 Task: In the  document ethics.pdf Select the first Column and change text color to  'Black' Apply the command  'Undo' Apply the command  Redo
Action: Mouse pressed left at (377, 407)
Screenshot: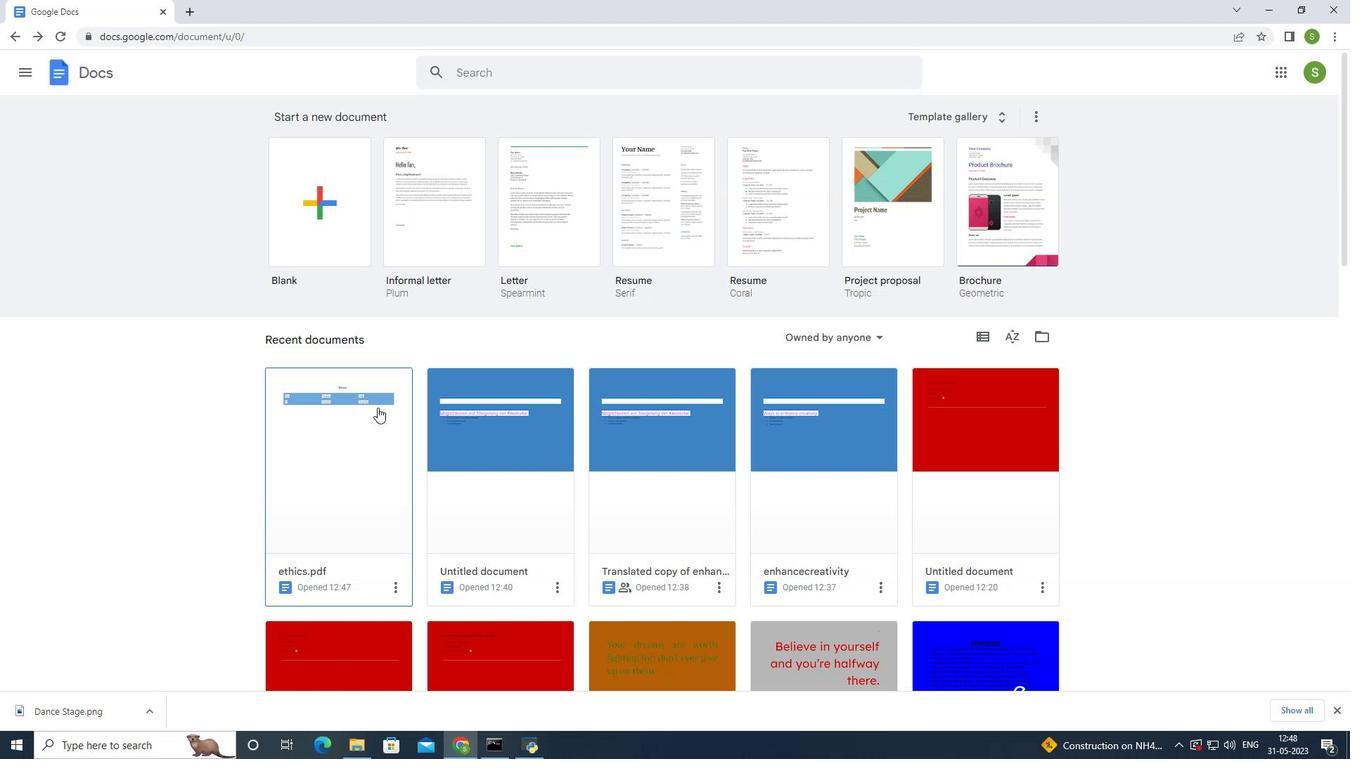 
Action: Mouse moved to (353, 248)
Screenshot: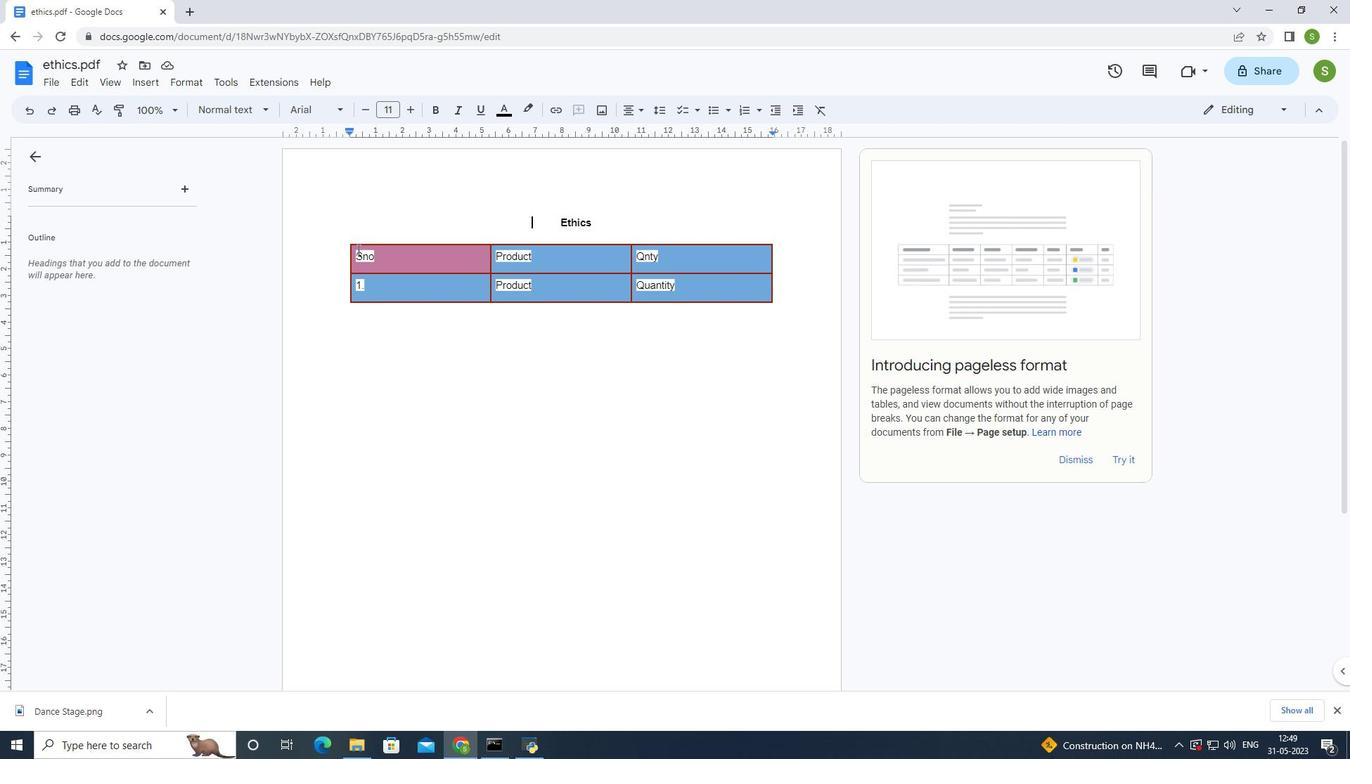 
Action: Mouse pressed left at (353, 248)
Screenshot: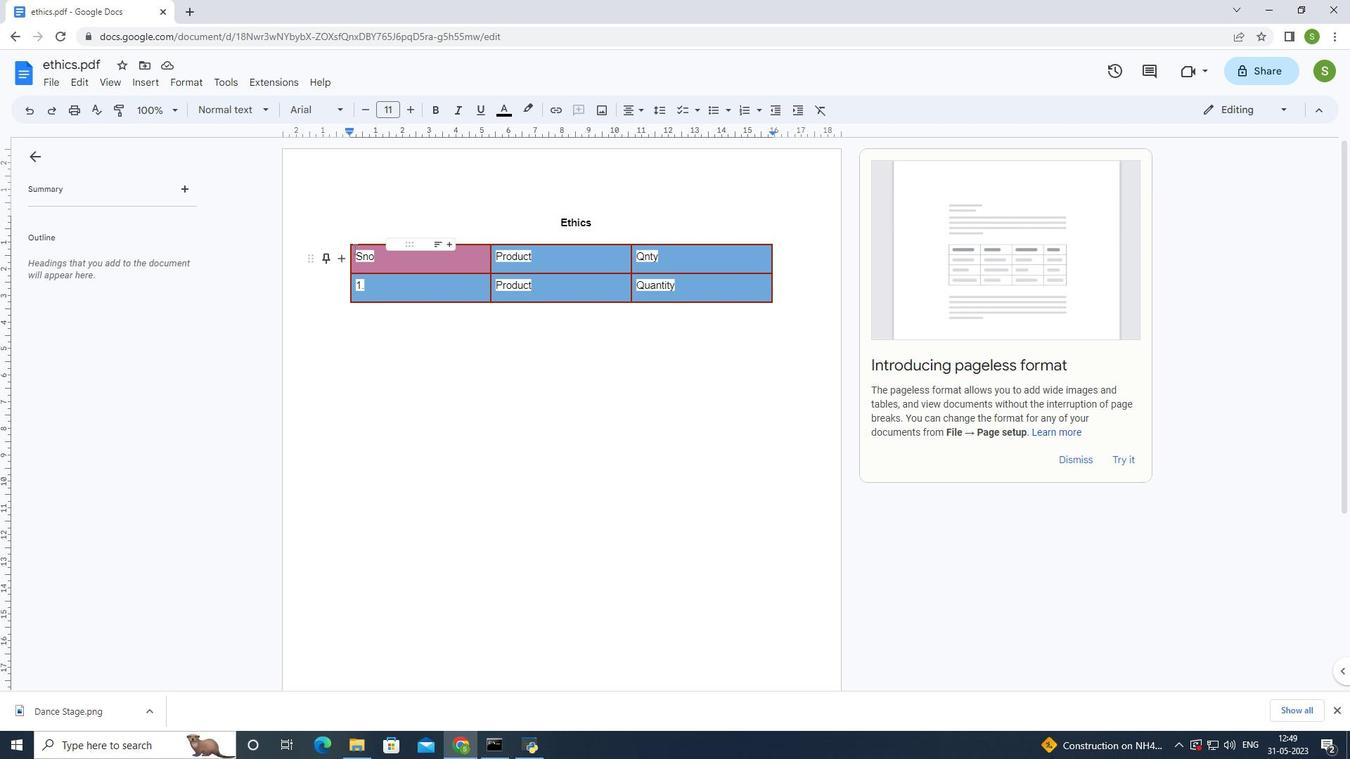 
Action: Mouse moved to (507, 111)
Screenshot: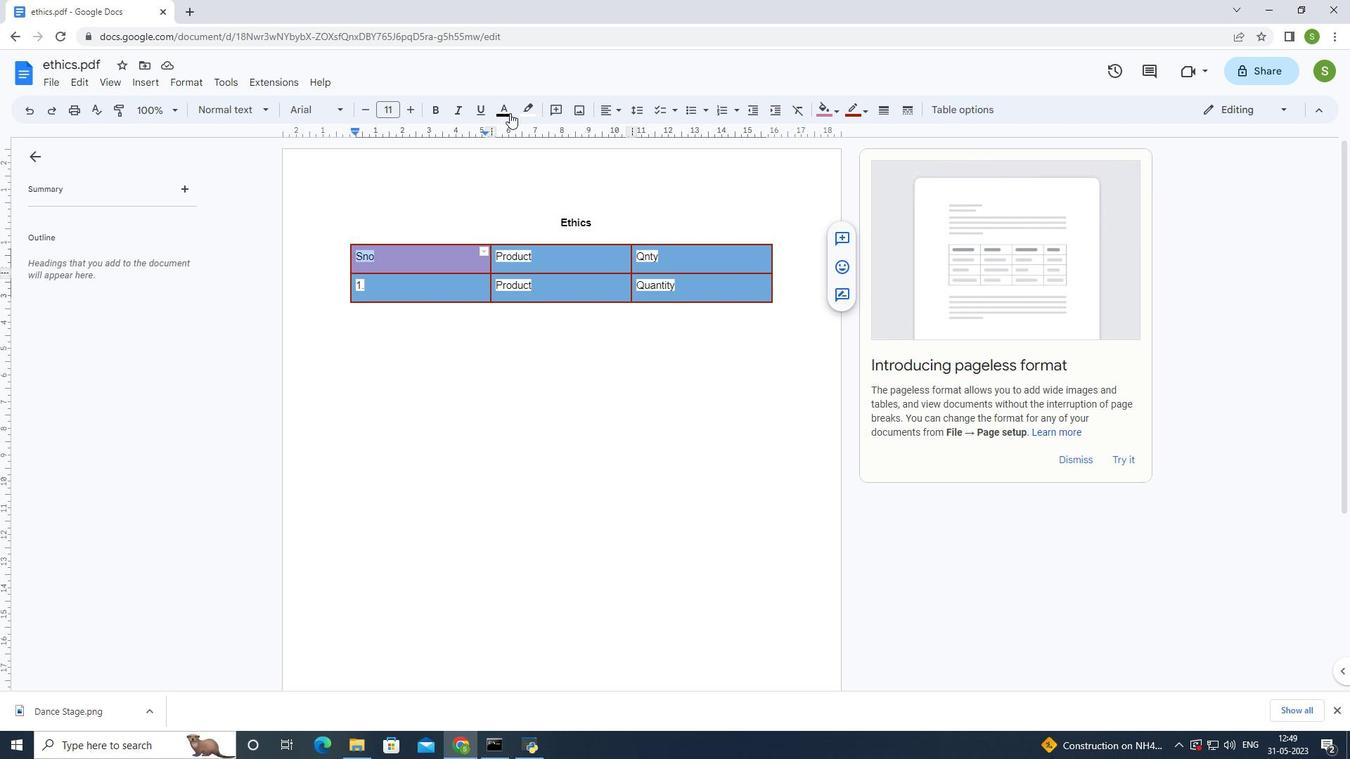 
Action: Mouse pressed left at (507, 111)
Screenshot: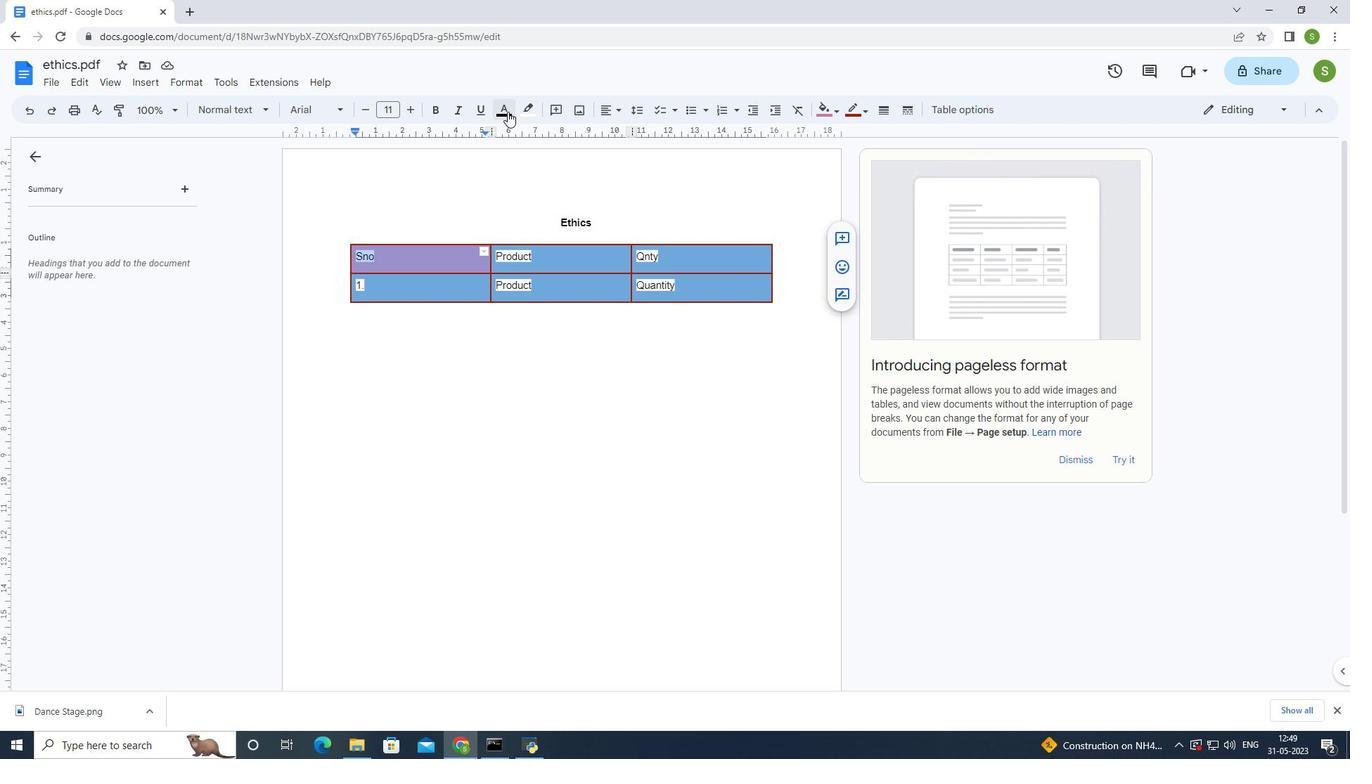 
Action: Mouse moved to (502, 132)
Screenshot: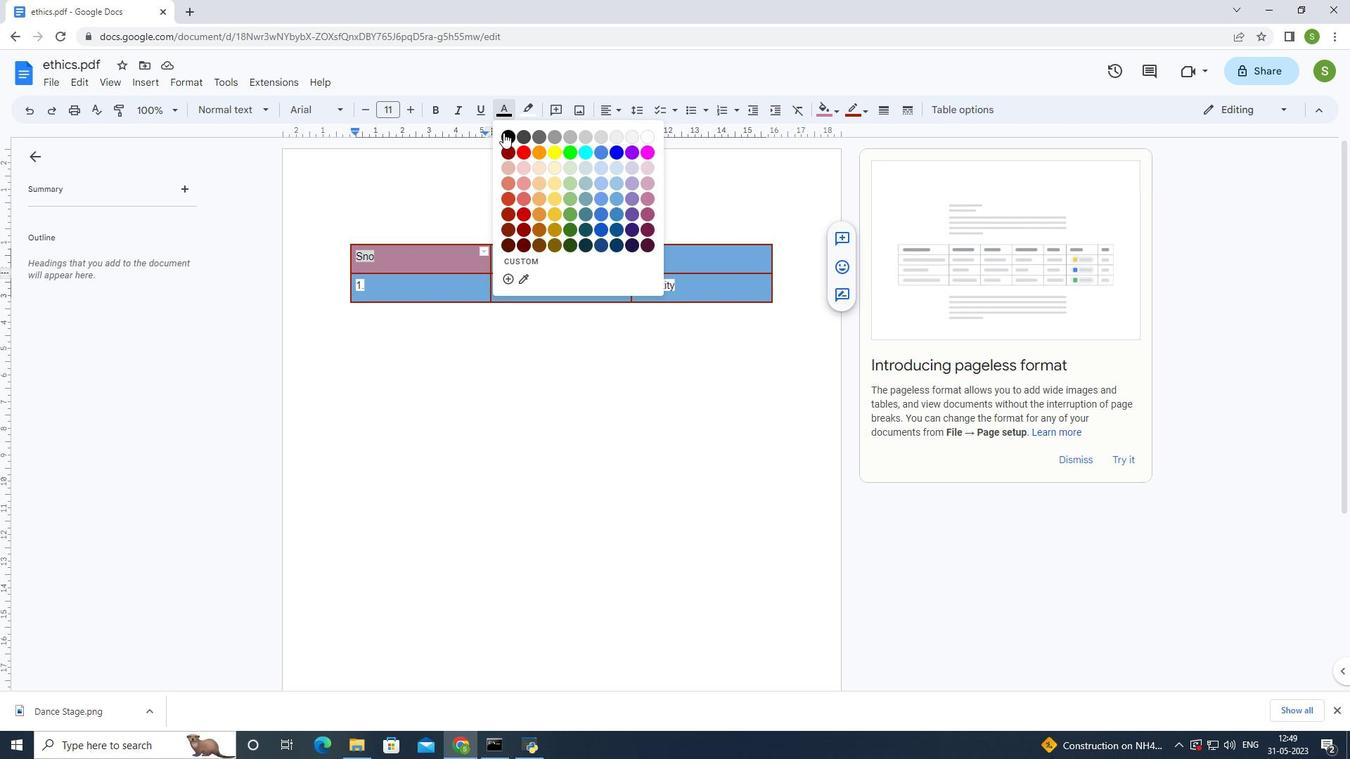 
Action: Mouse pressed left at (502, 132)
Screenshot: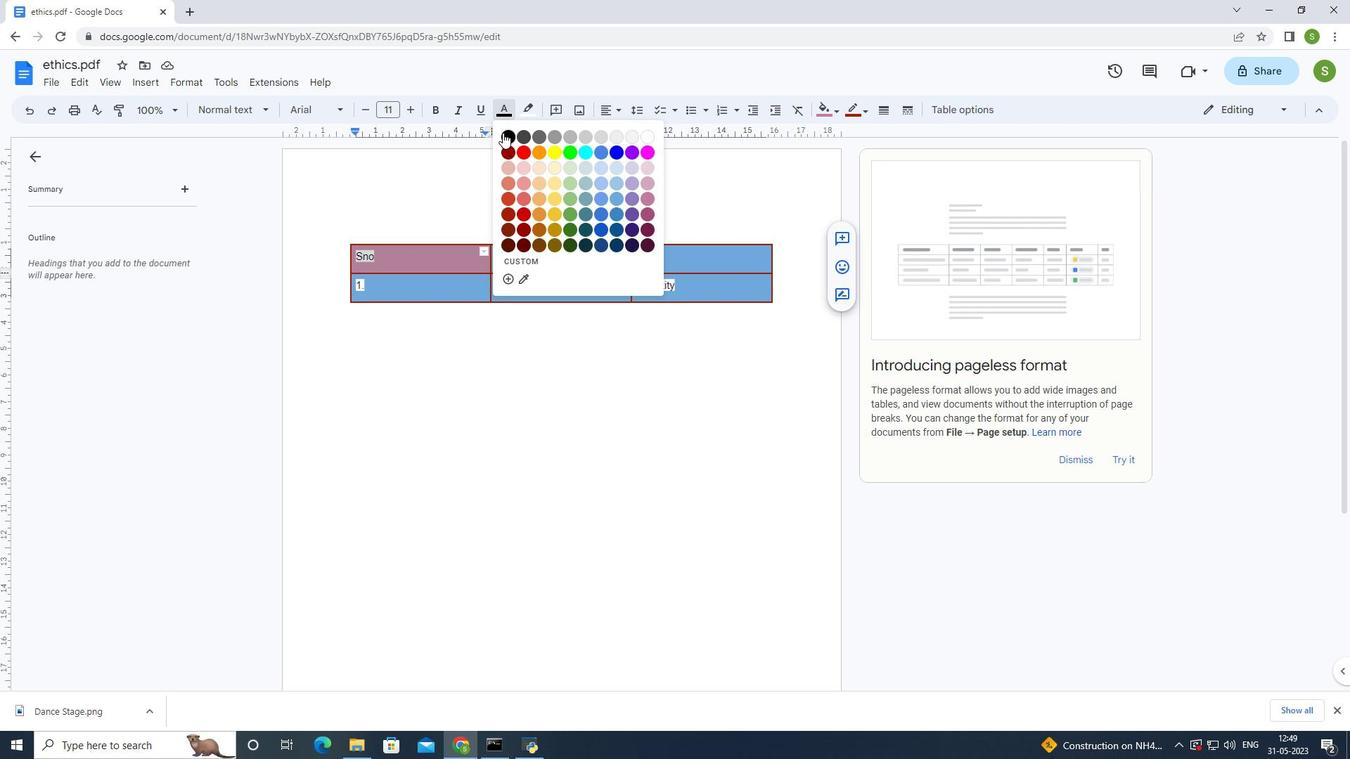 
Action: Mouse moved to (406, 381)
Screenshot: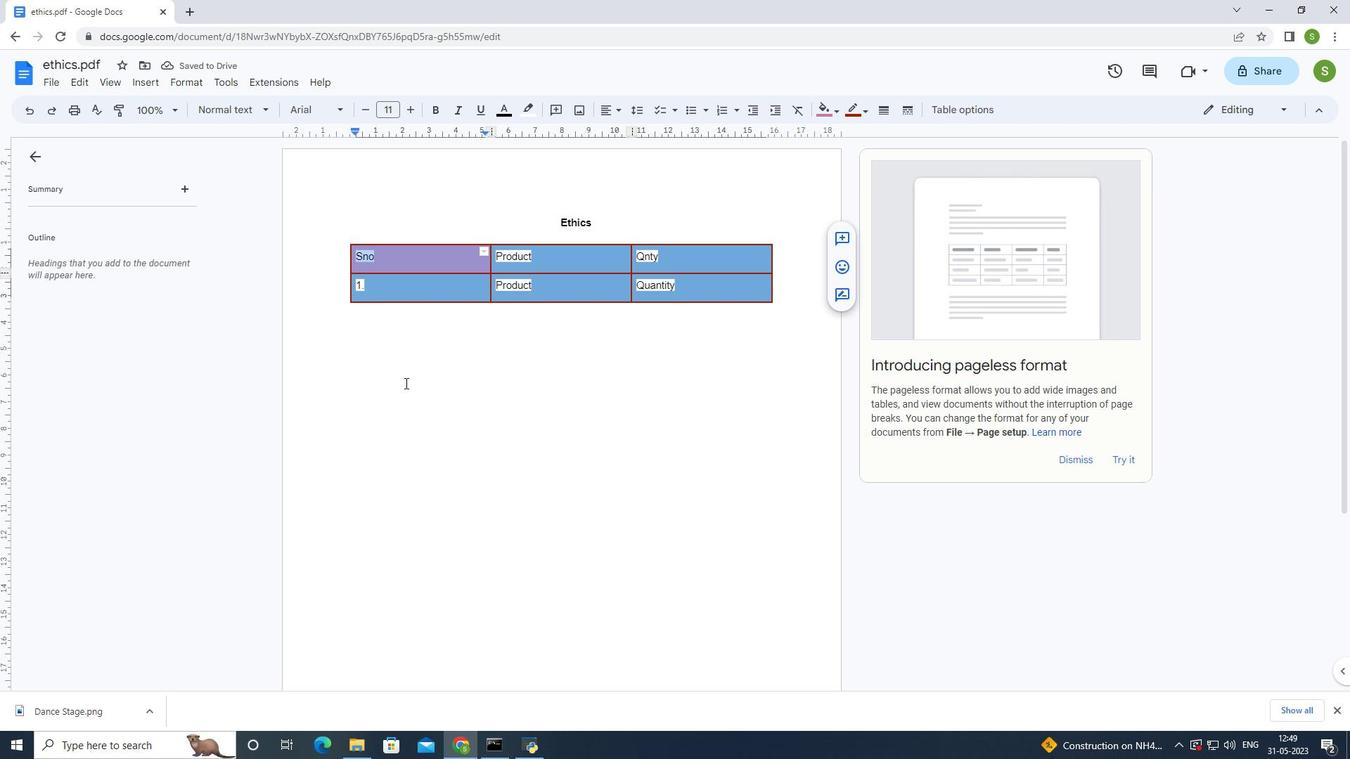 
Action: Mouse pressed left at (406, 381)
Screenshot: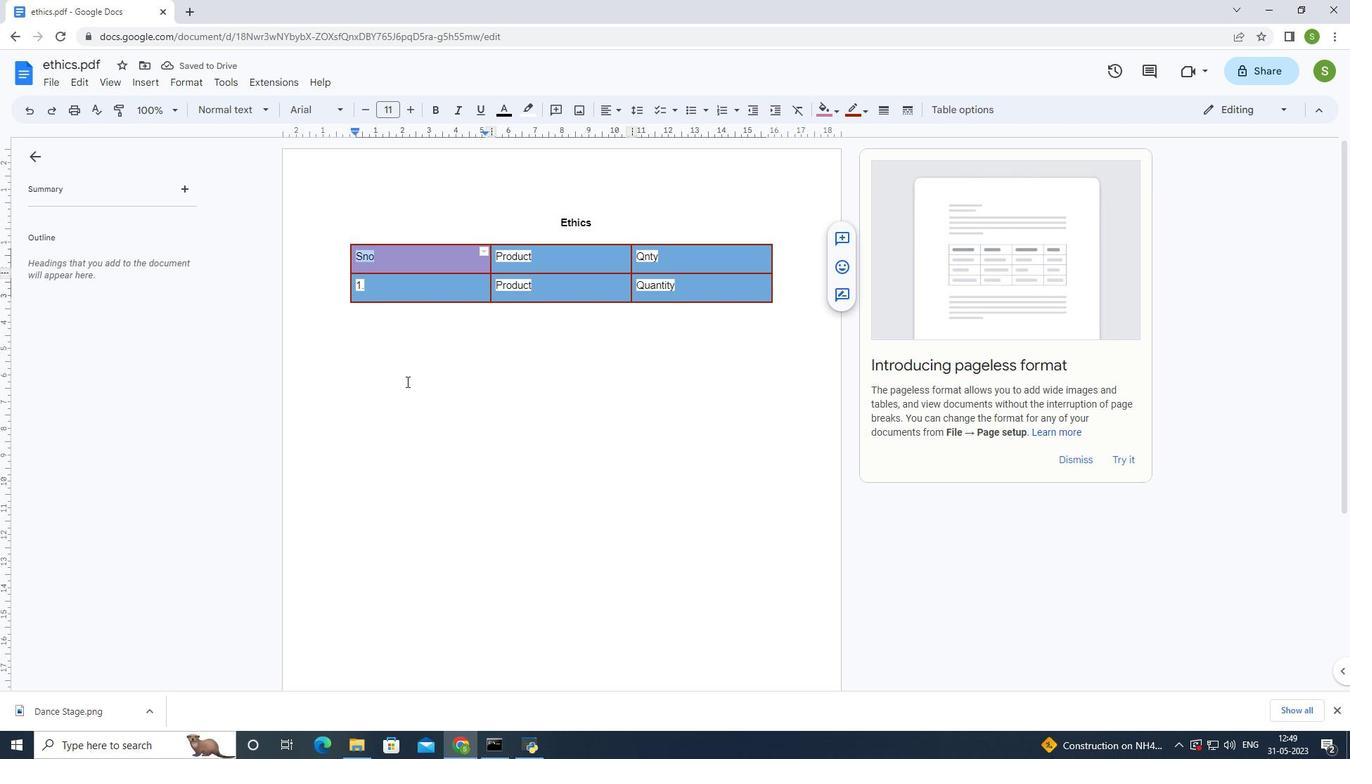 
Action: Mouse moved to (353, 248)
Screenshot: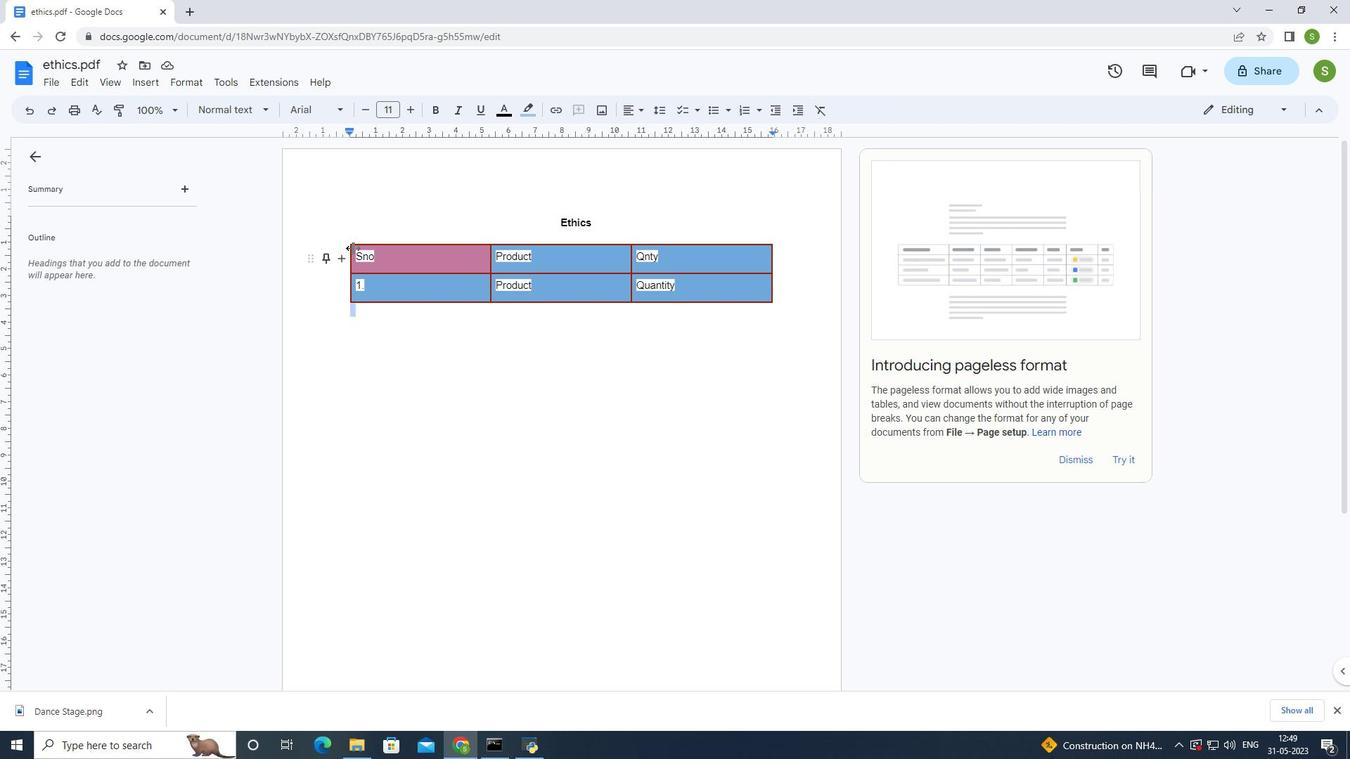 
Action: Mouse pressed left at (353, 248)
Screenshot: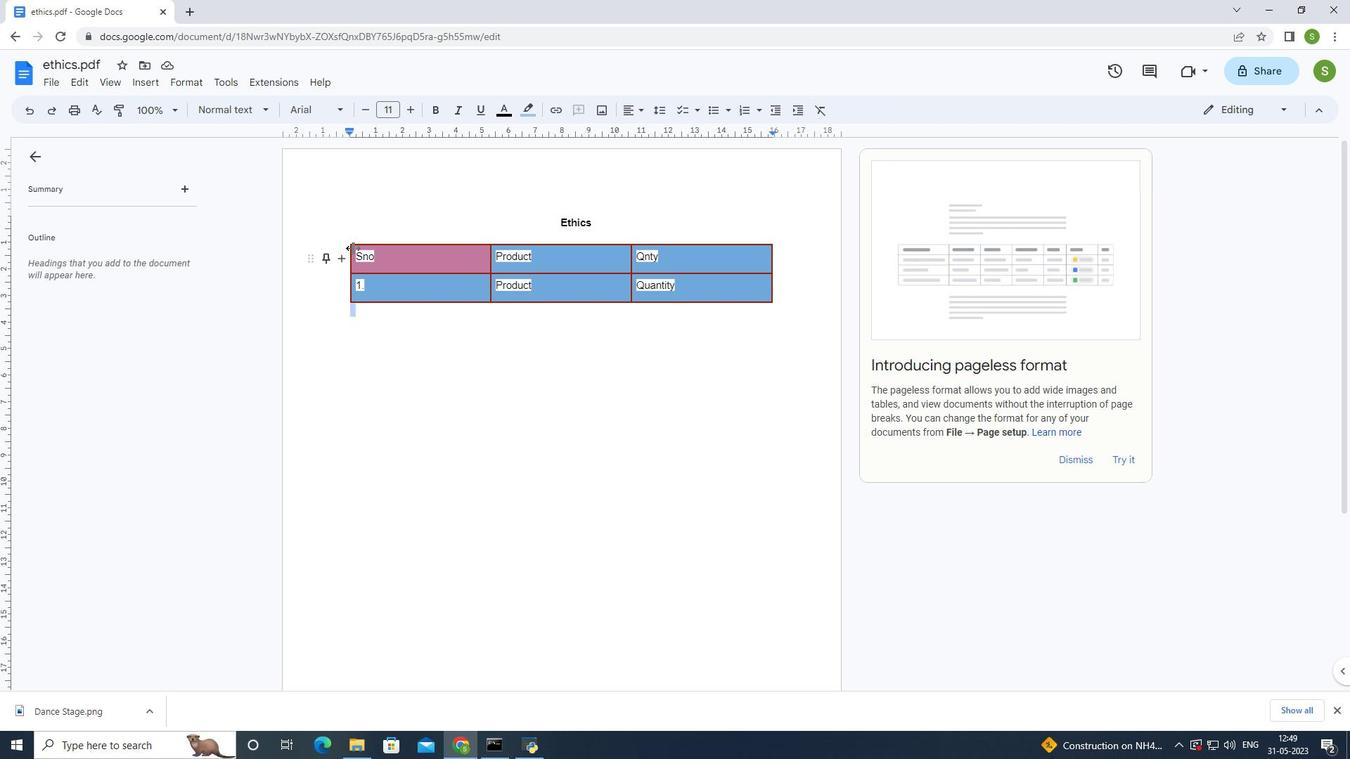 
Action: Mouse moved to (354, 250)
Screenshot: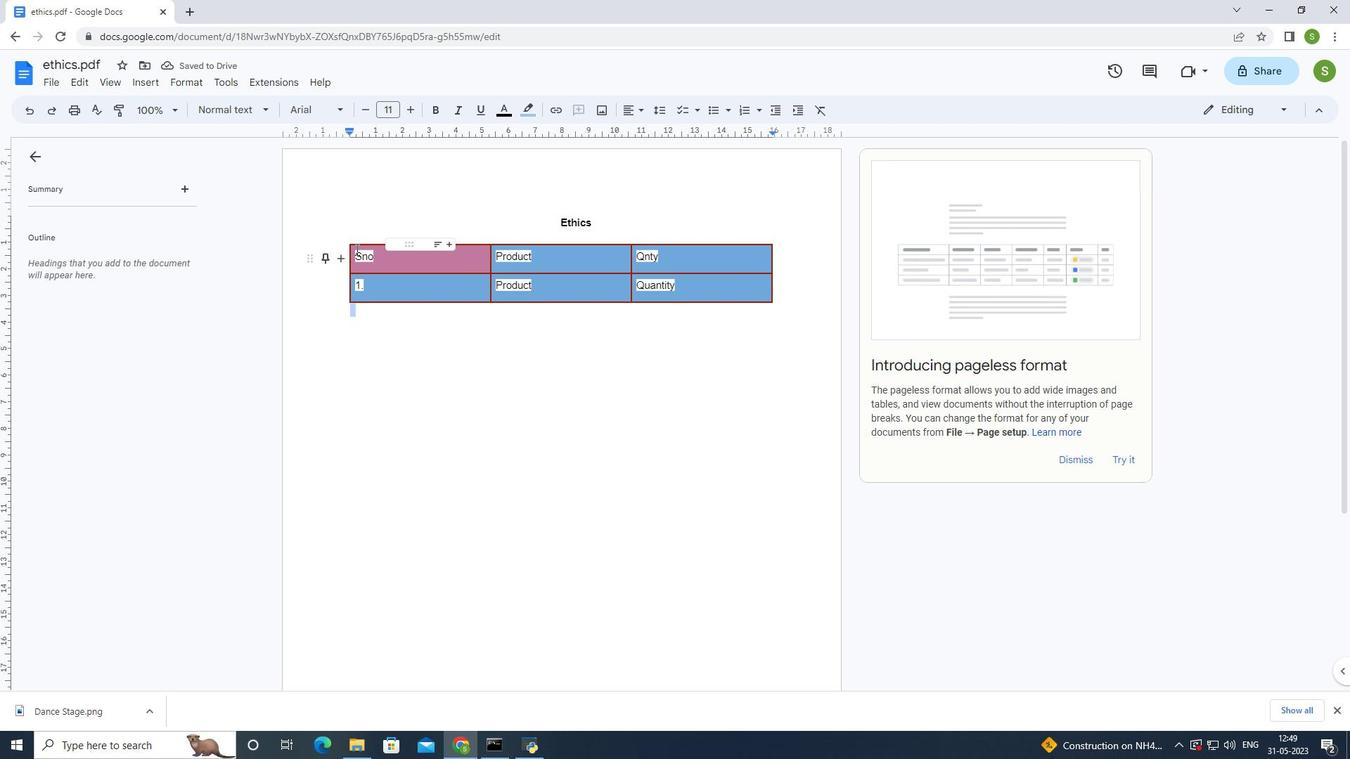 
Action: Mouse pressed left at (354, 250)
Screenshot: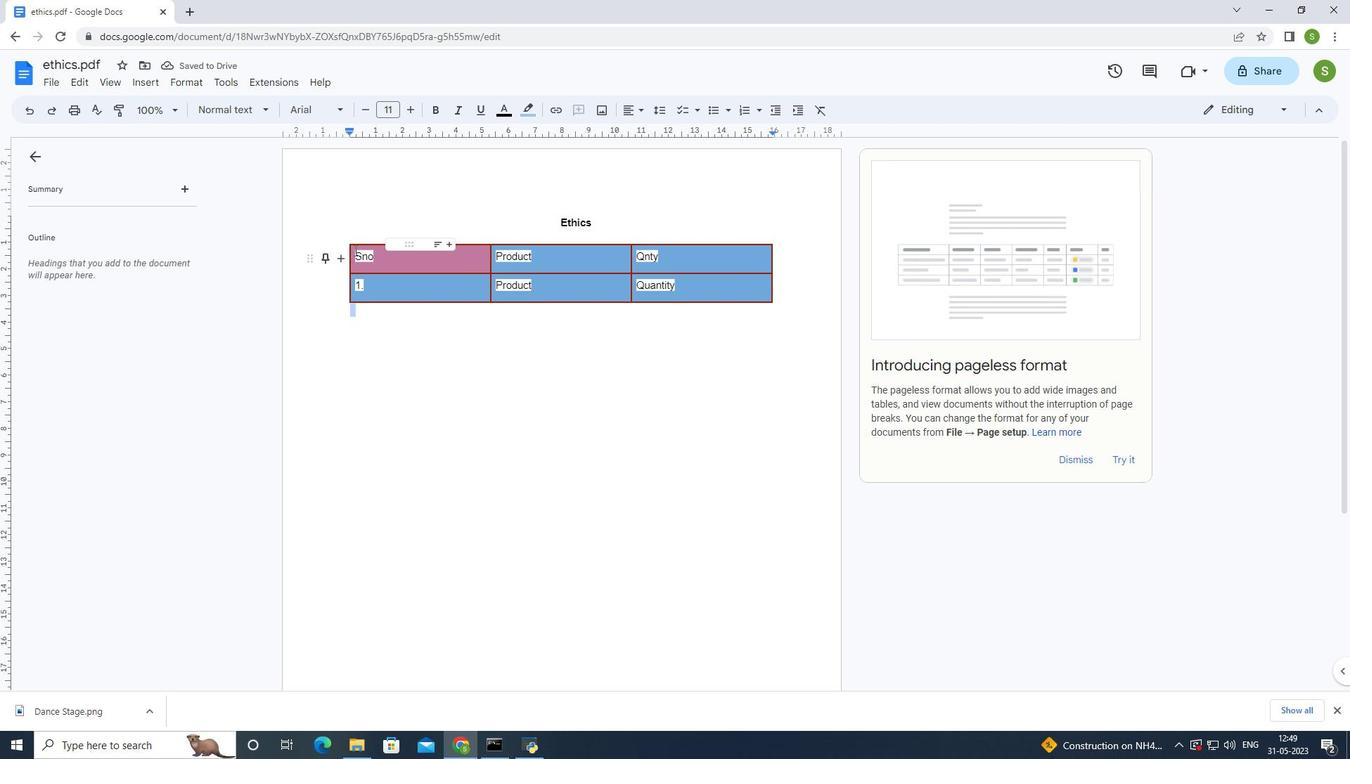
Action: Mouse moved to (33, 110)
Screenshot: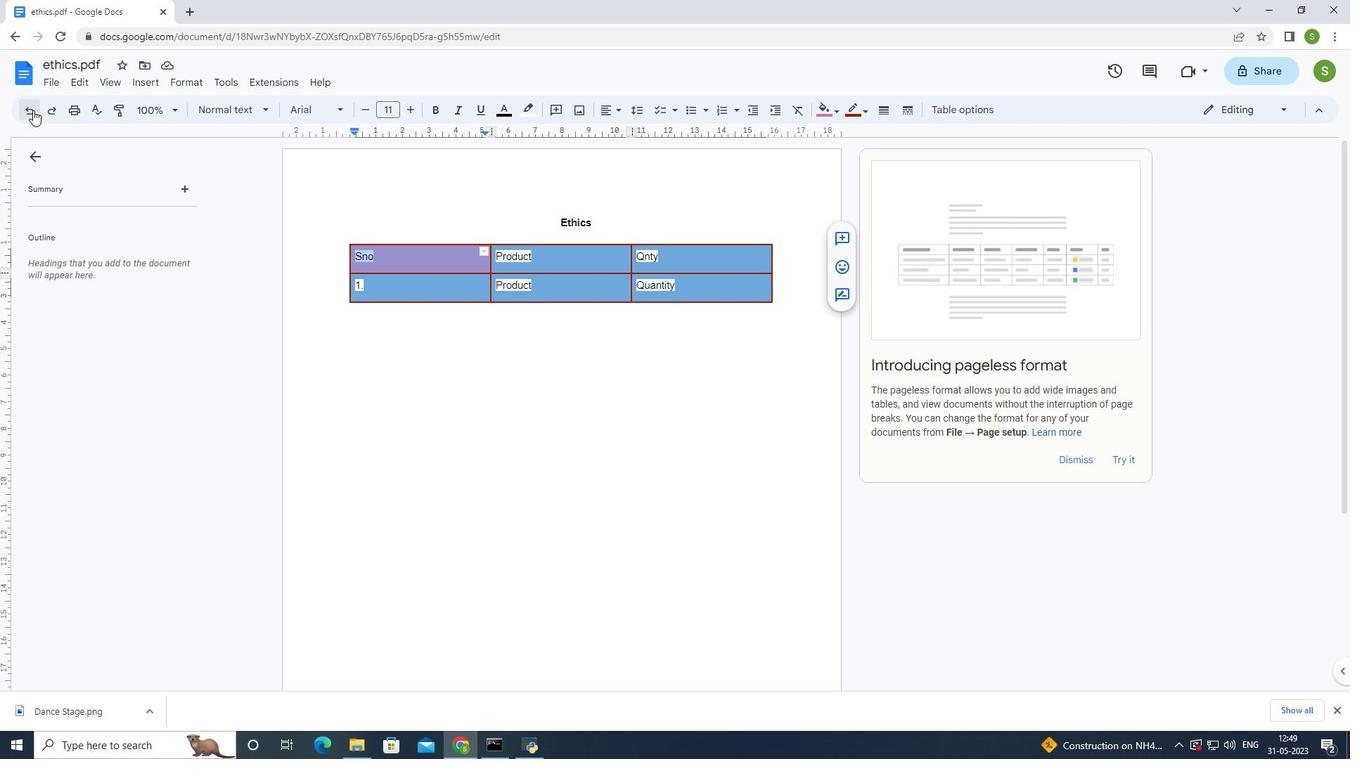 
Action: Mouse pressed left at (33, 110)
Screenshot: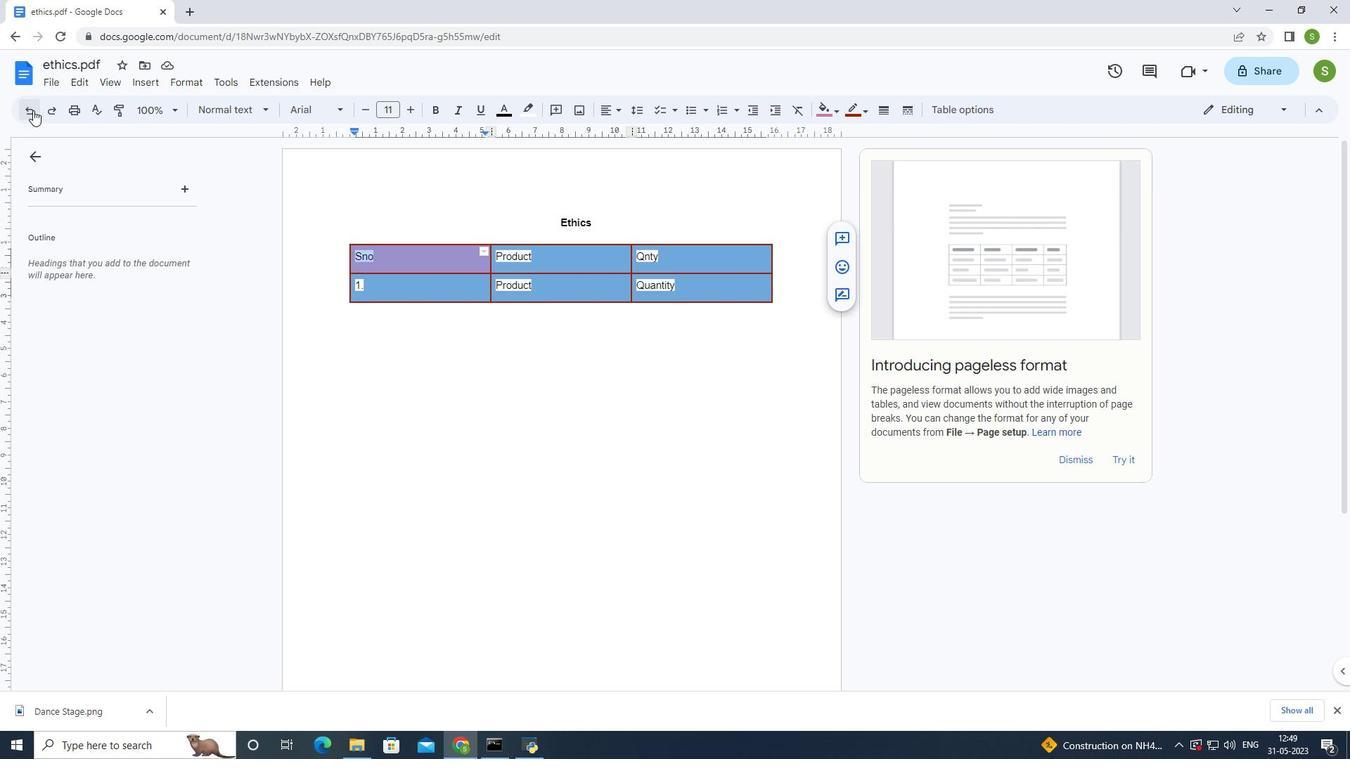 
Action: Mouse moved to (47, 111)
Screenshot: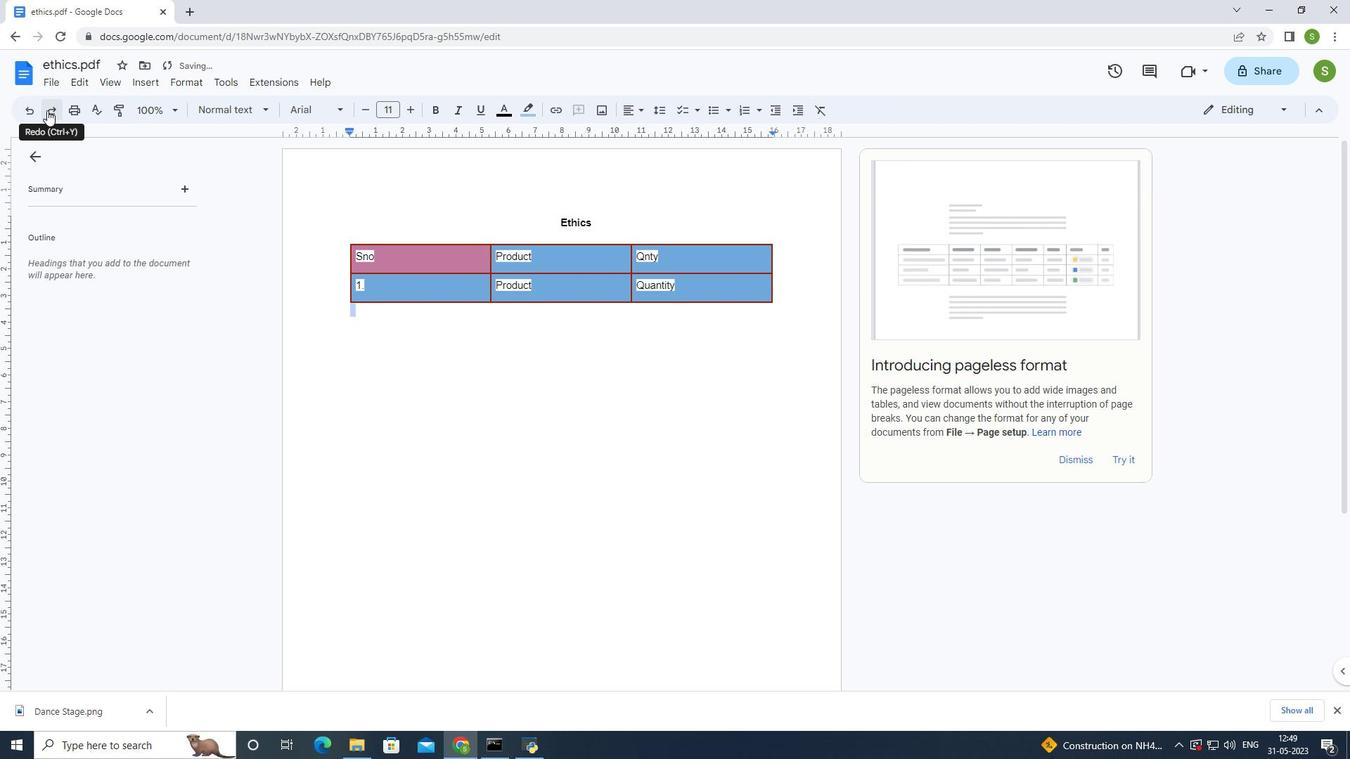 
Action: Mouse pressed left at (47, 111)
Screenshot: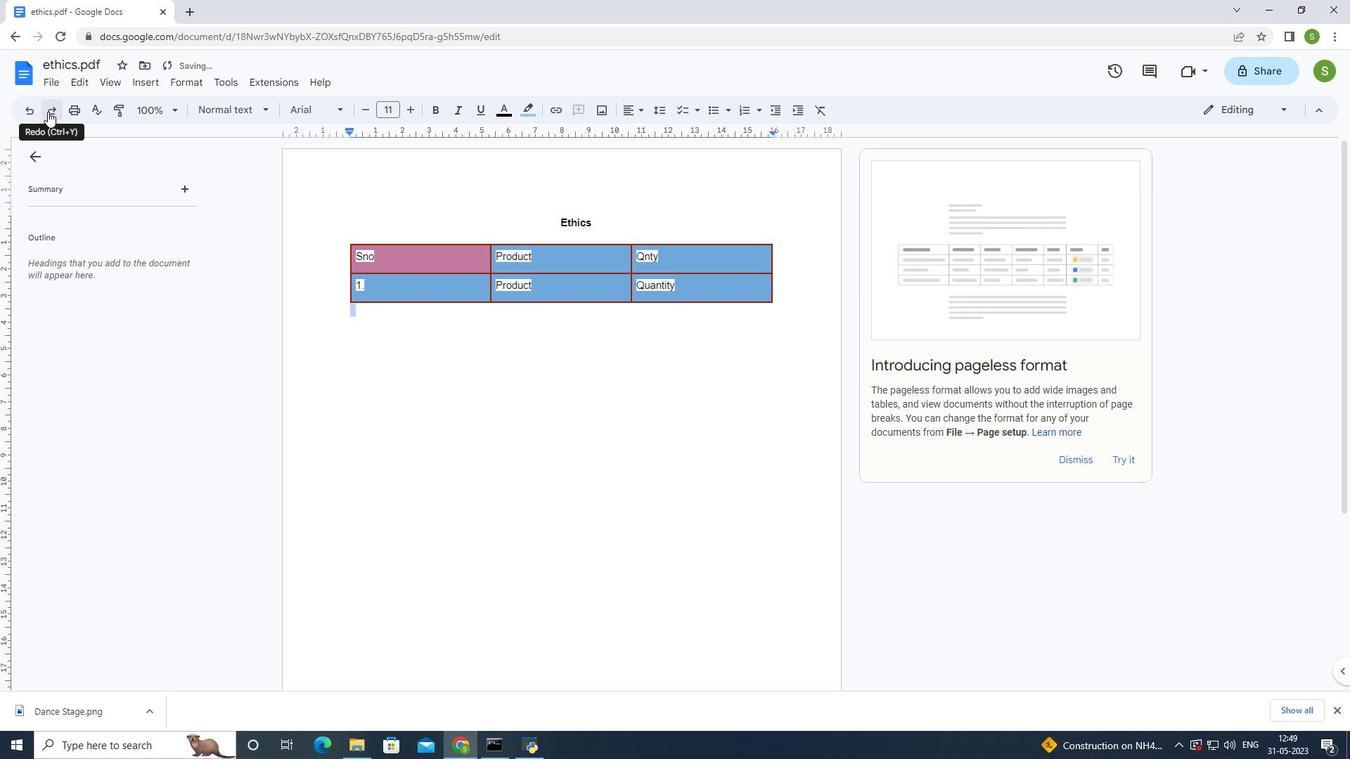 
Action: Mouse moved to (455, 401)
Screenshot: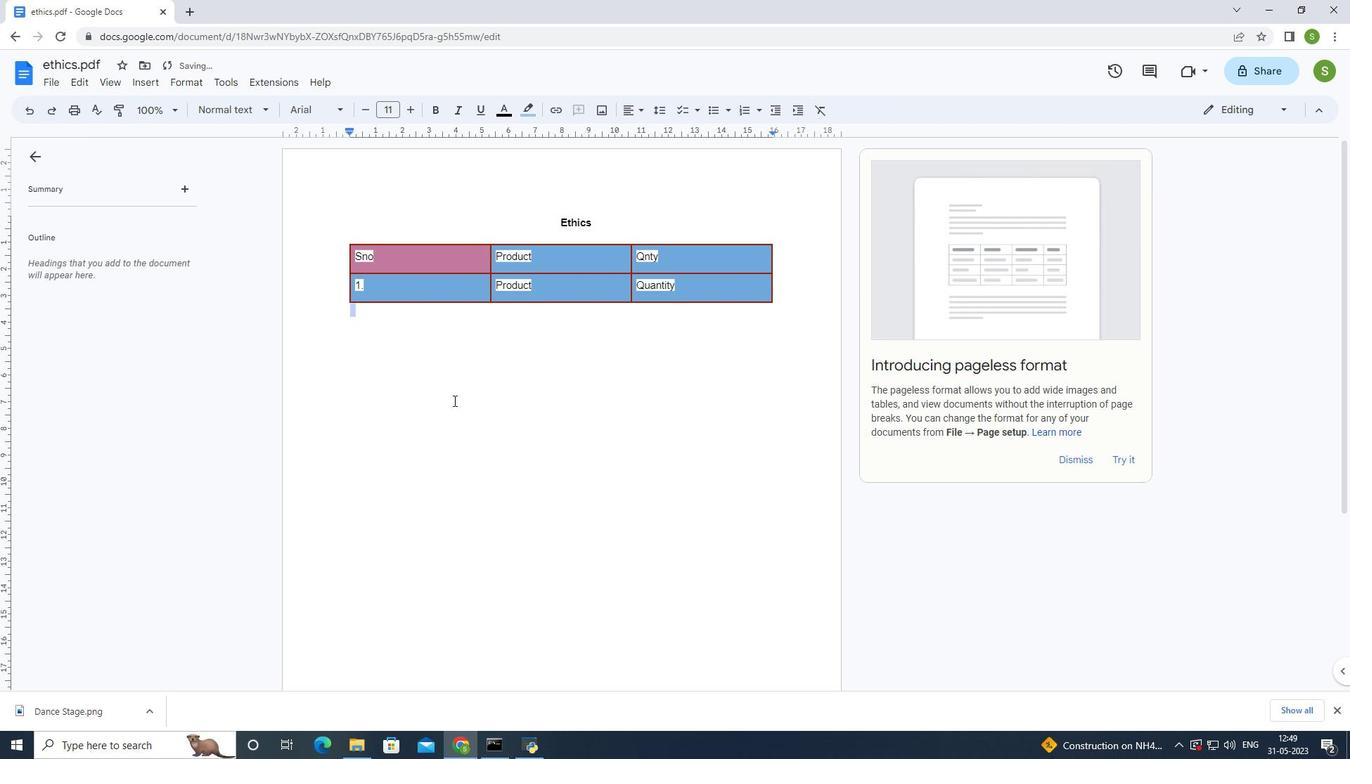 
Action: Mouse pressed left at (455, 401)
Screenshot: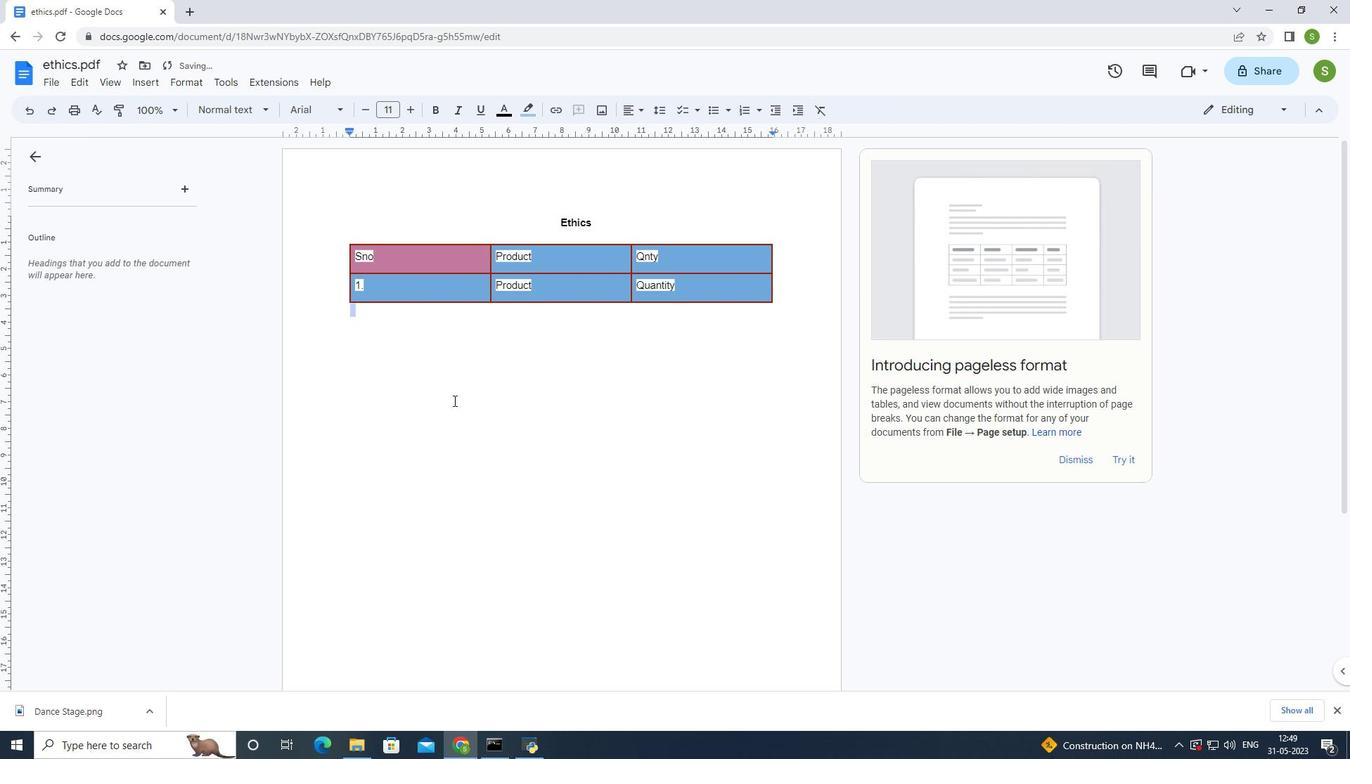 
Action: Mouse moved to (459, 375)
Screenshot: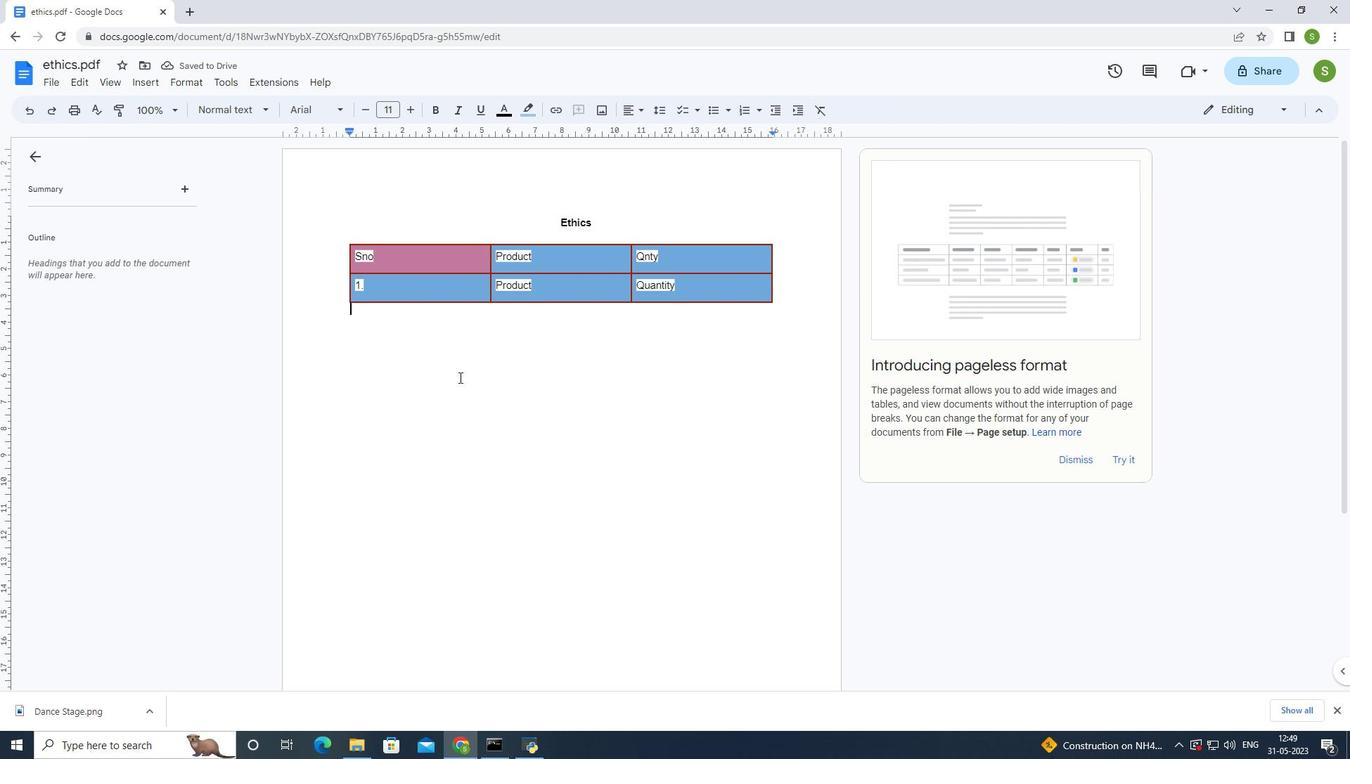 
Action: Key pressed ctrl+S
Screenshot: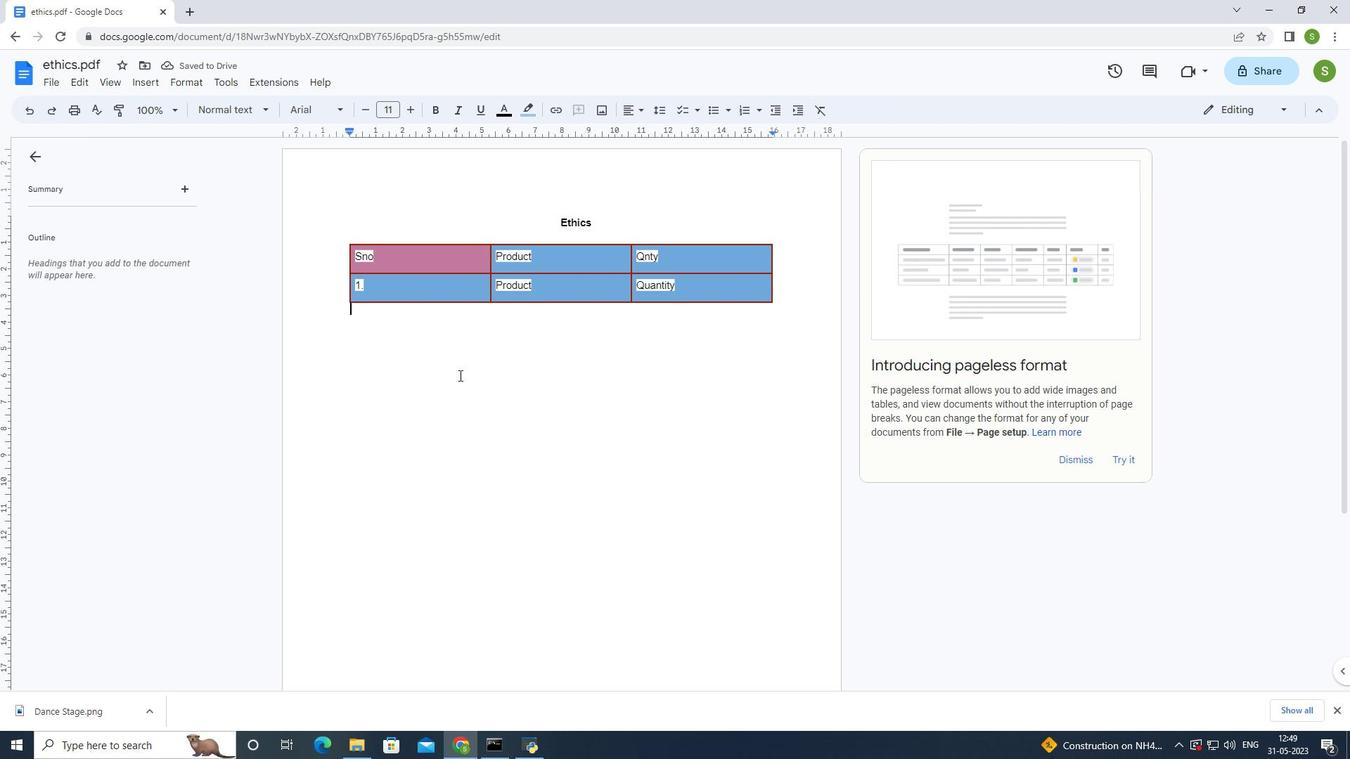
Action: Mouse moved to (457, 369)
Screenshot: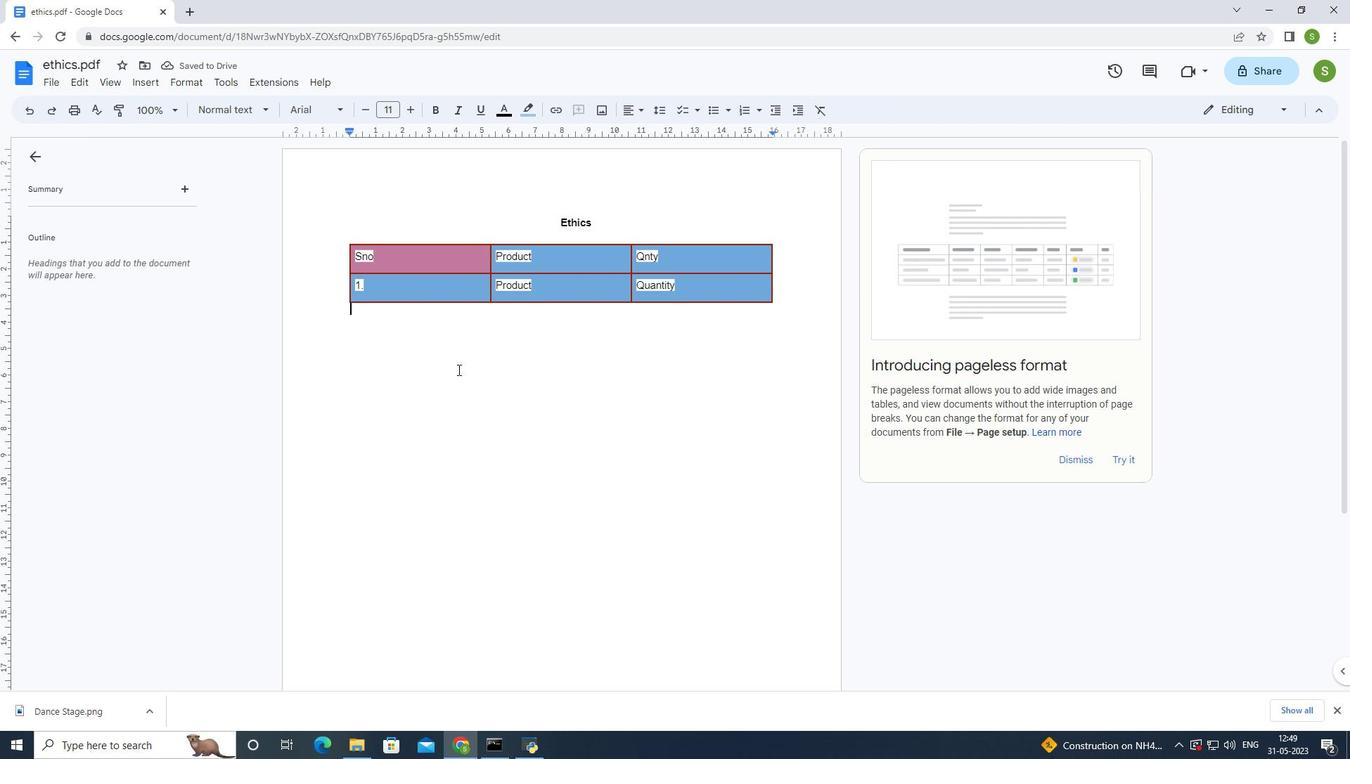 
